 Task: Select the criteria, the date is before "tomorrow".
Action: Mouse moved to (175, 79)
Screenshot: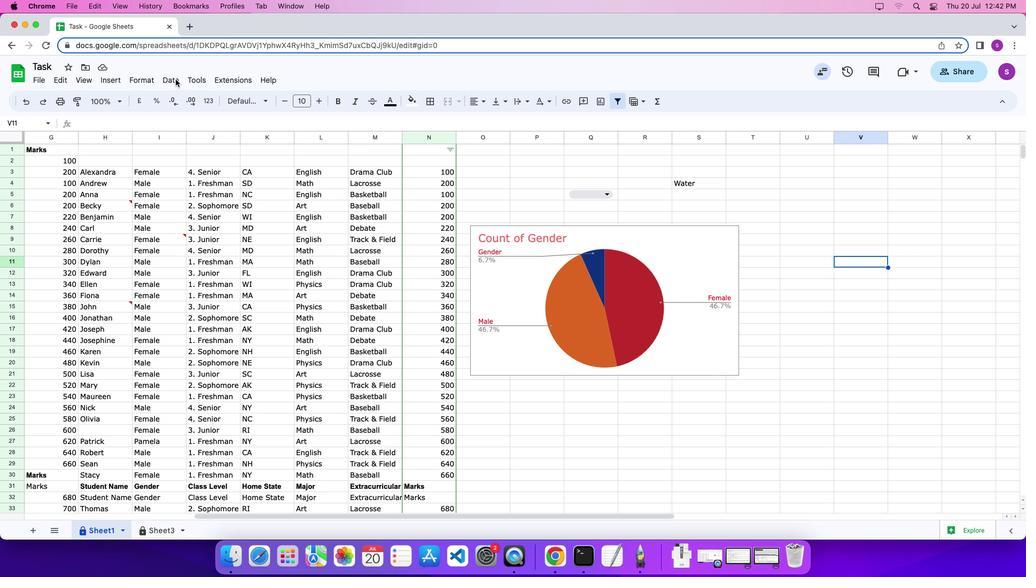 
Action: Mouse pressed left at (175, 79)
Screenshot: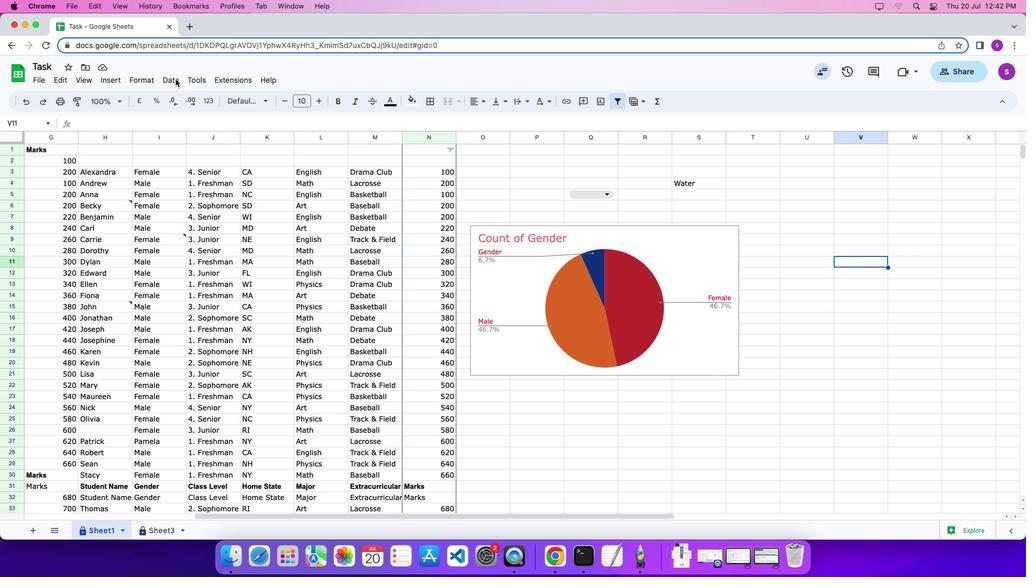 
Action: Mouse moved to (175, 79)
Screenshot: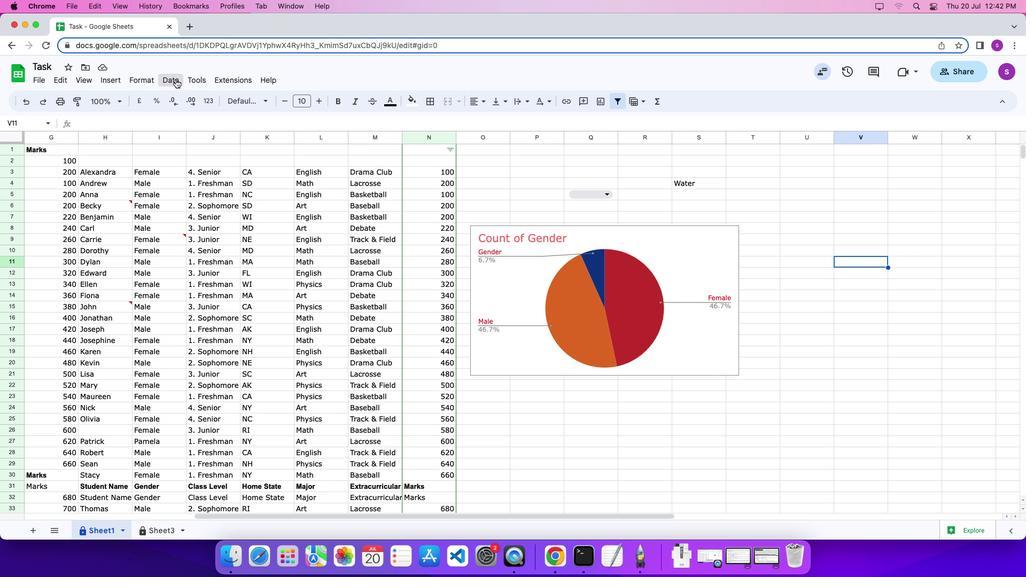 
Action: Mouse pressed left at (175, 79)
Screenshot: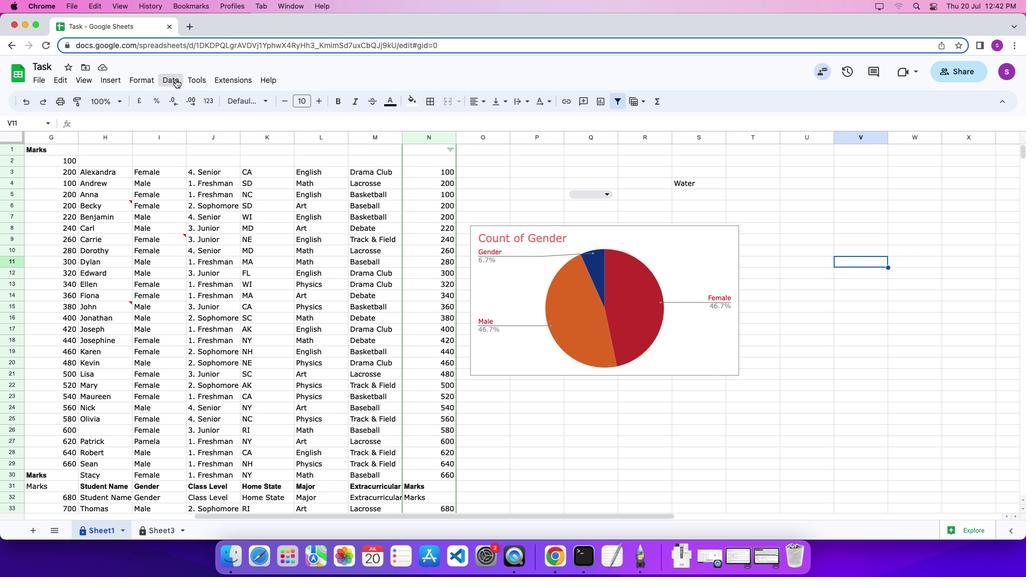 
Action: Mouse pressed left at (175, 79)
Screenshot: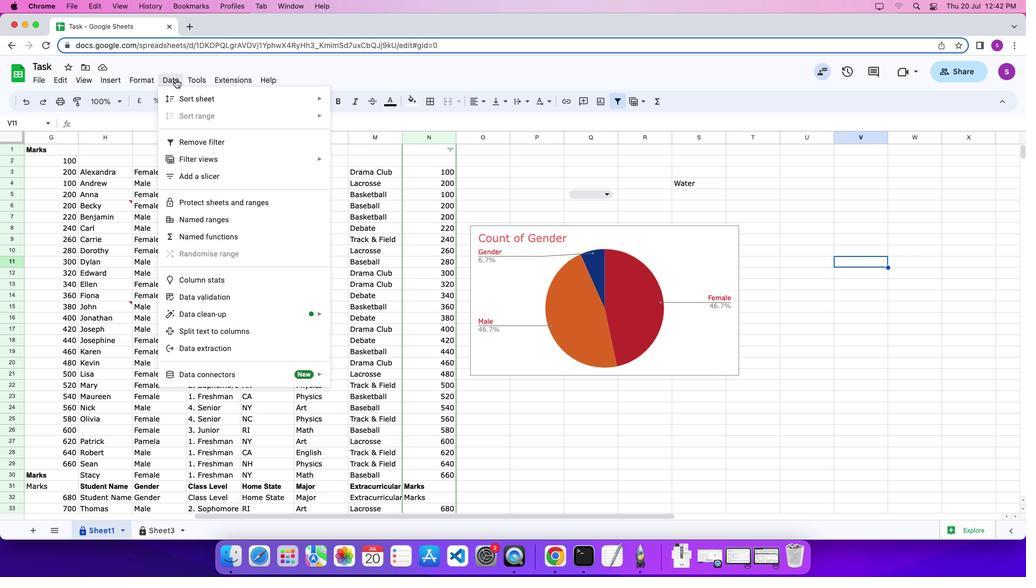 
Action: Mouse moved to (216, 296)
Screenshot: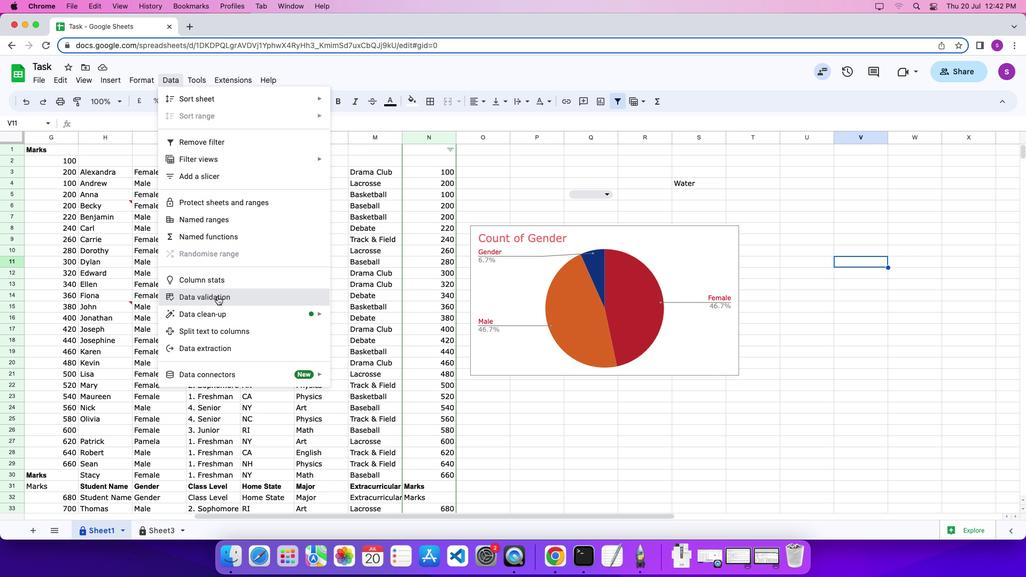 
Action: Mouse pressed left at (216, 296)
Screenshot: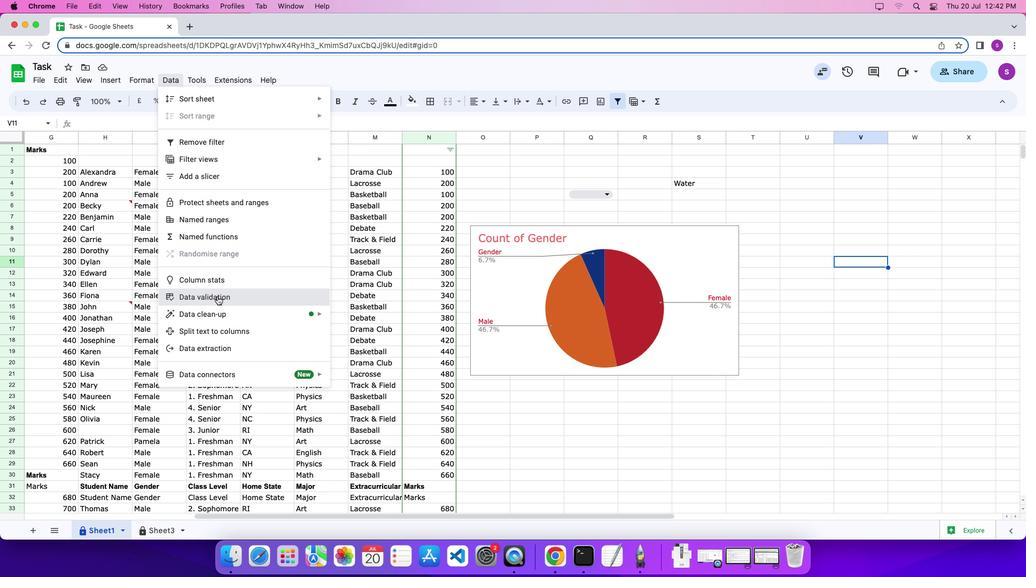 
Action: Mouse moved to (964, 397)
Screenshot: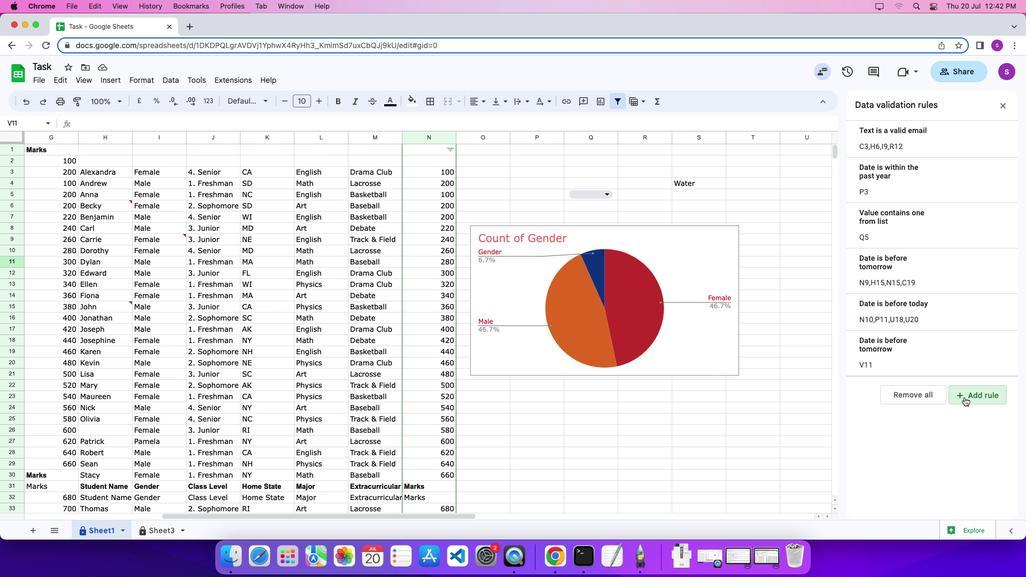 
Action: Mouse pressed left at (964, 397)
Screenshot: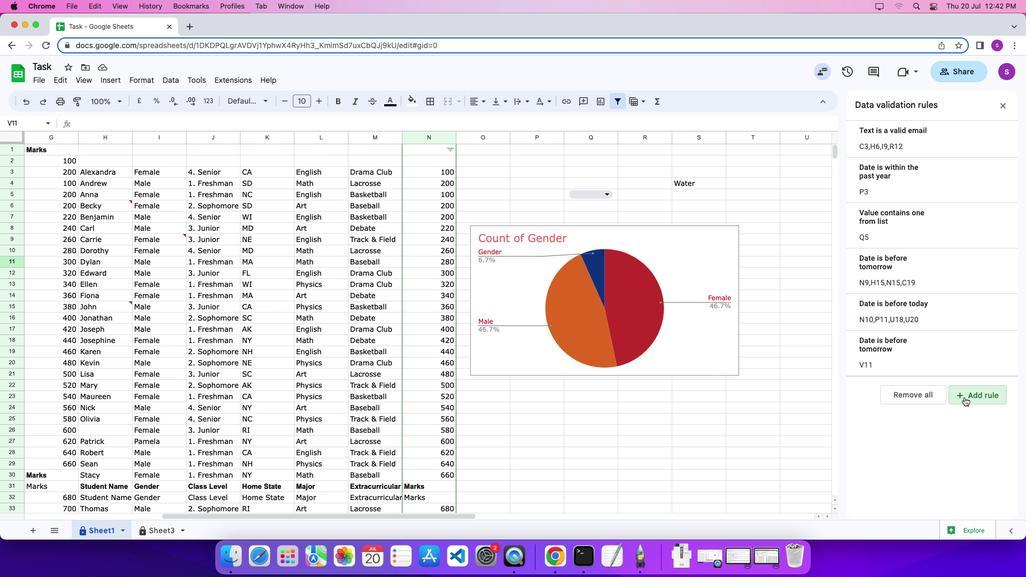 
Action: Mouse moved to (889, 194)
Screenshot: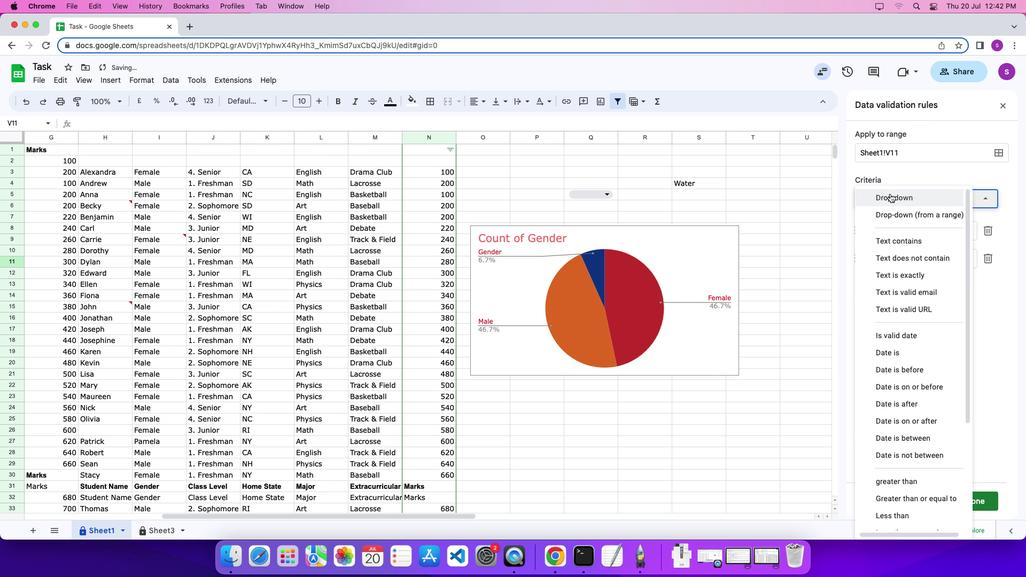 
Action: Mouse pressed left at (889, 194)
Screenshot: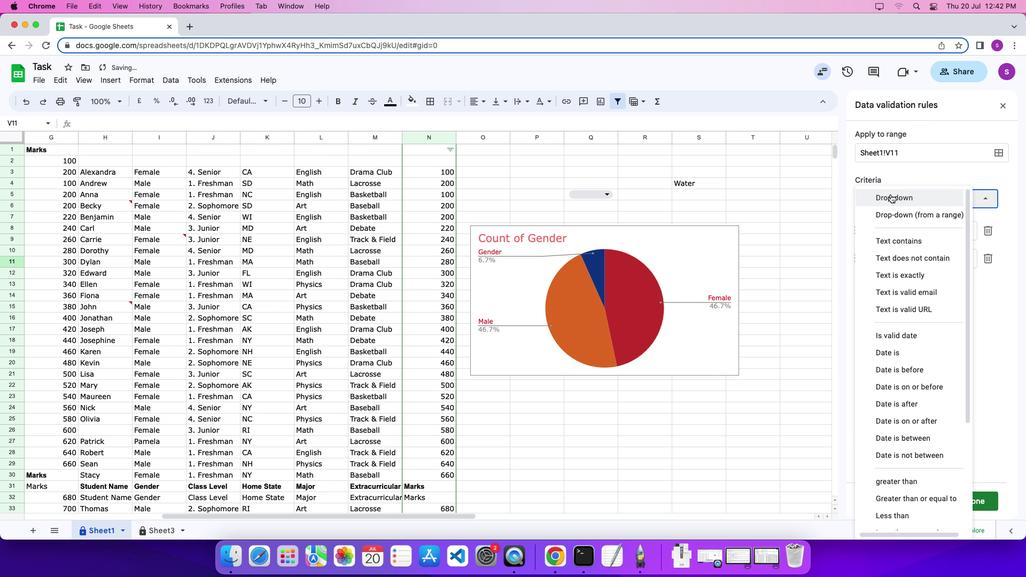 
Action: Mouse moved to (905, 369)
Screenshot: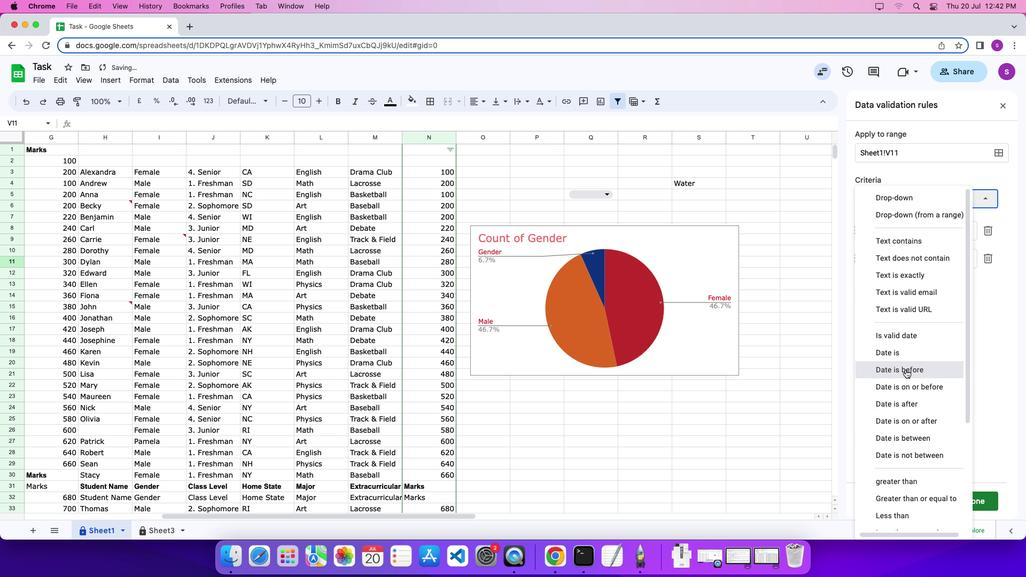 
Action: Mouse pressed left at (905, 369)
Screenshot: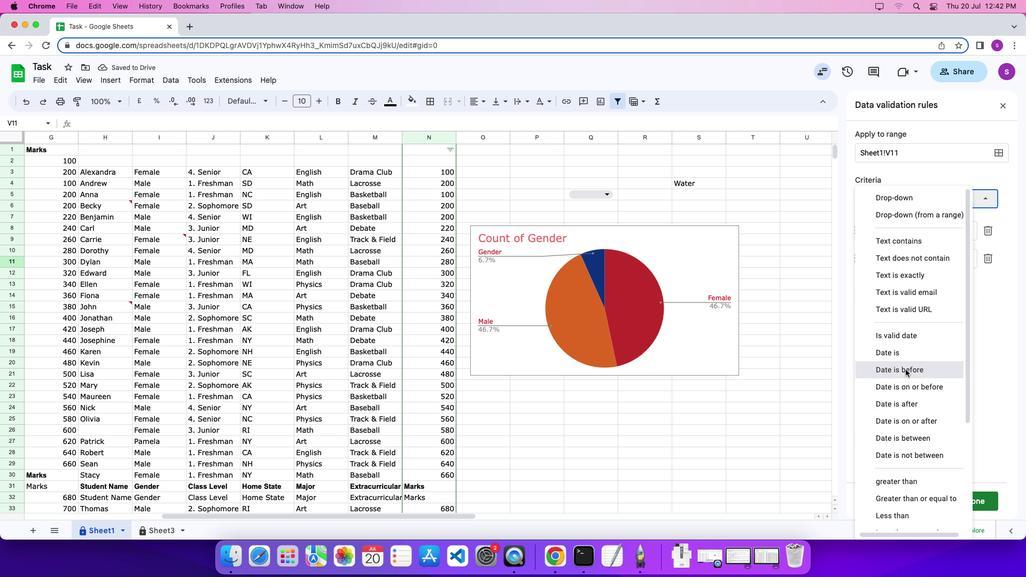 
Action: Mouse moved to (895, 221)
Screenshot: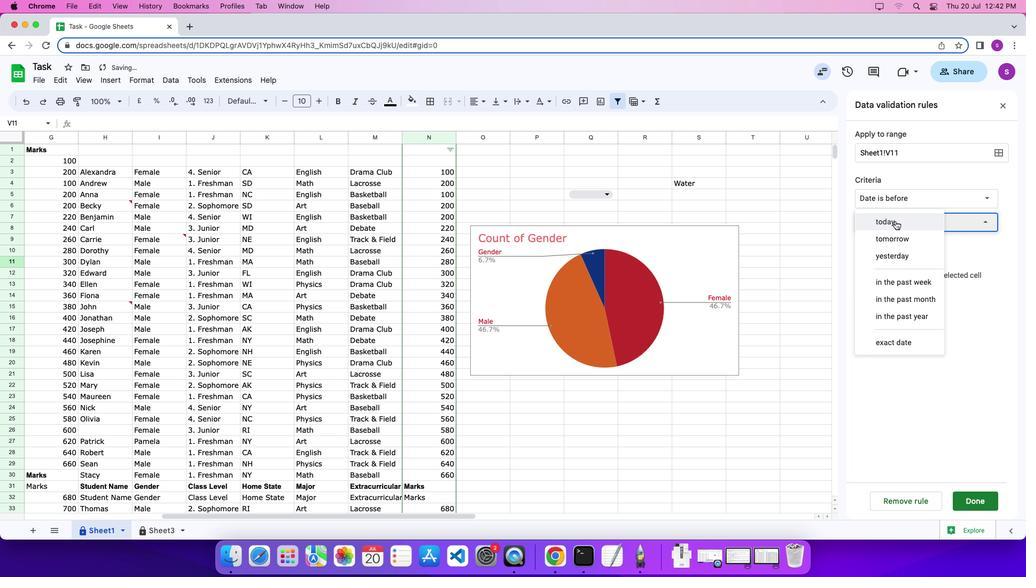 
Action: Mouse pressed left at (895, 221)
Screenshot: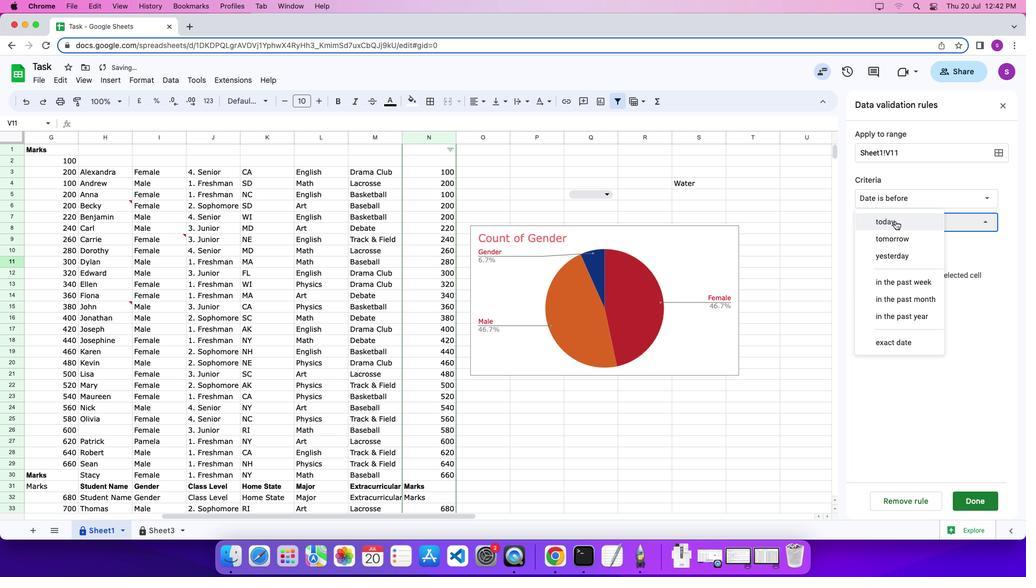 
Action: Mouse moved to (901, 244)
Screenshot: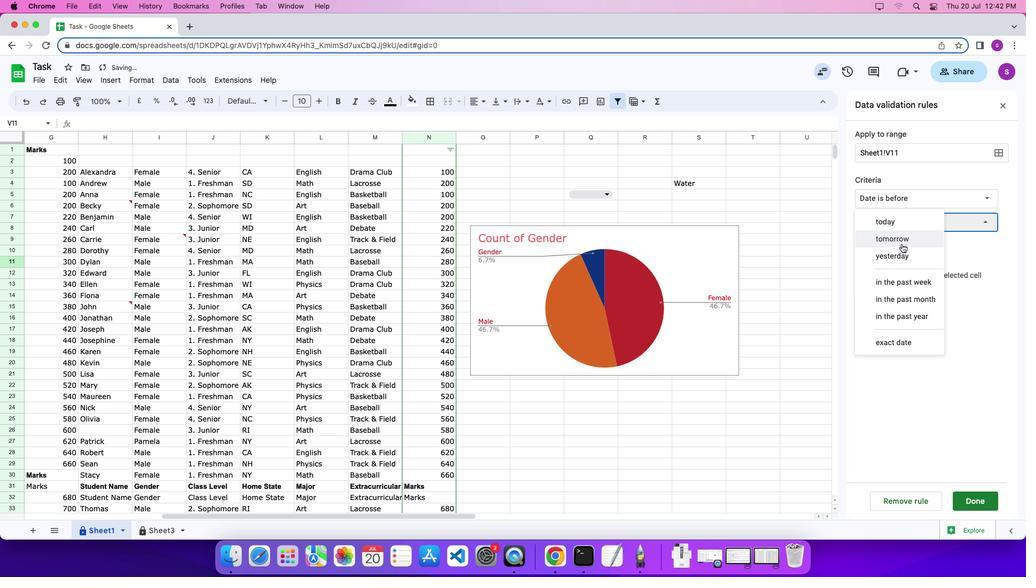 
Action: Mouse pressed left at (901, 244)
Screenshot: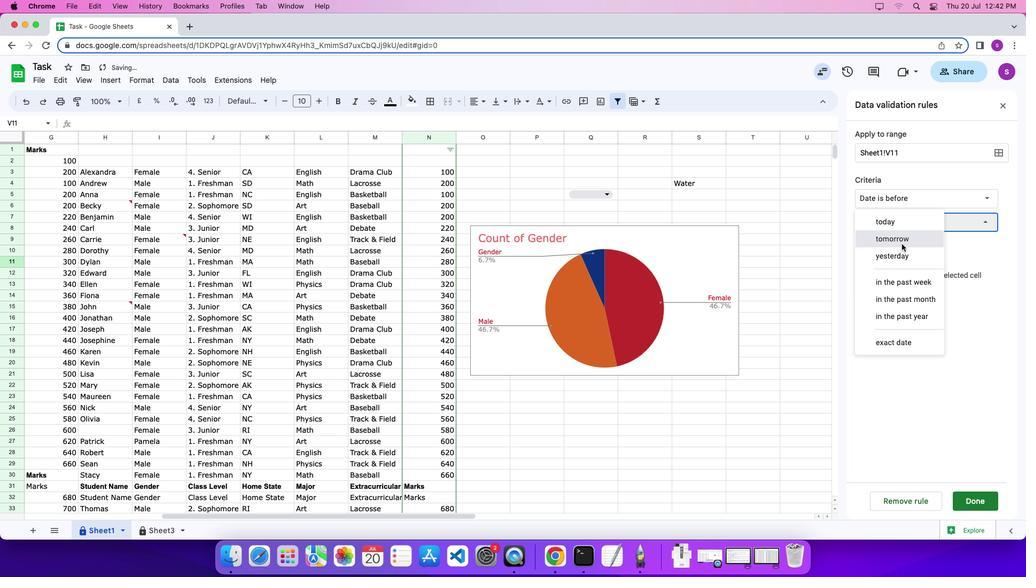 
Action: Mouse moved to (972, 501)
Screenshot: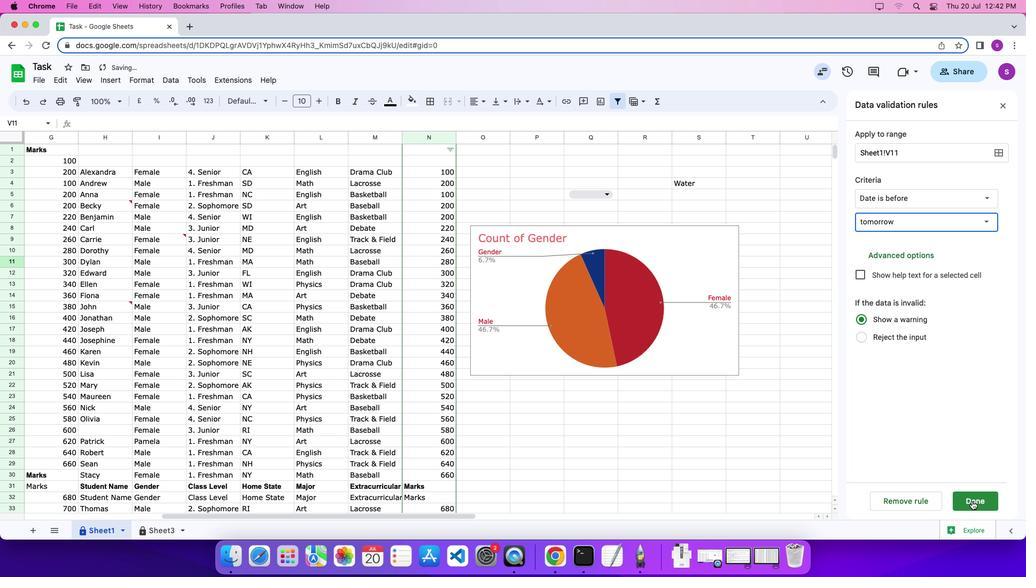 
Action: Mouse pressed left at (972, 501)
Screenshot: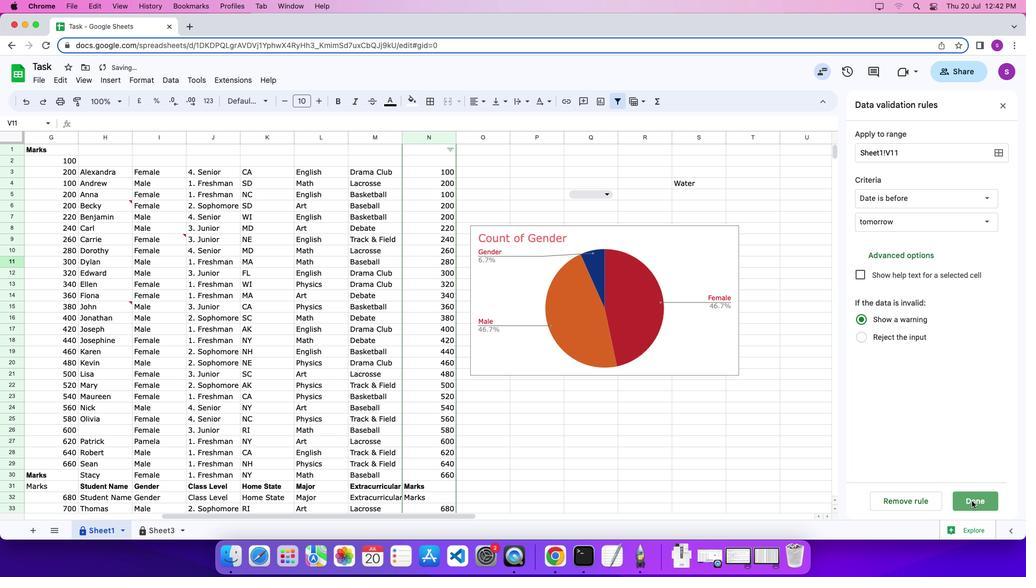 
